 Task: Create New Employee with Employee Name: Kathleen Davis, Address Line1: 565 N. Cactus St., Address Line2: Cape Coral, Address Line3:  FL 33904, Cell Number: 938742-7970_x000D_

Action: Mouse moved to (184, 31)
Screenshot: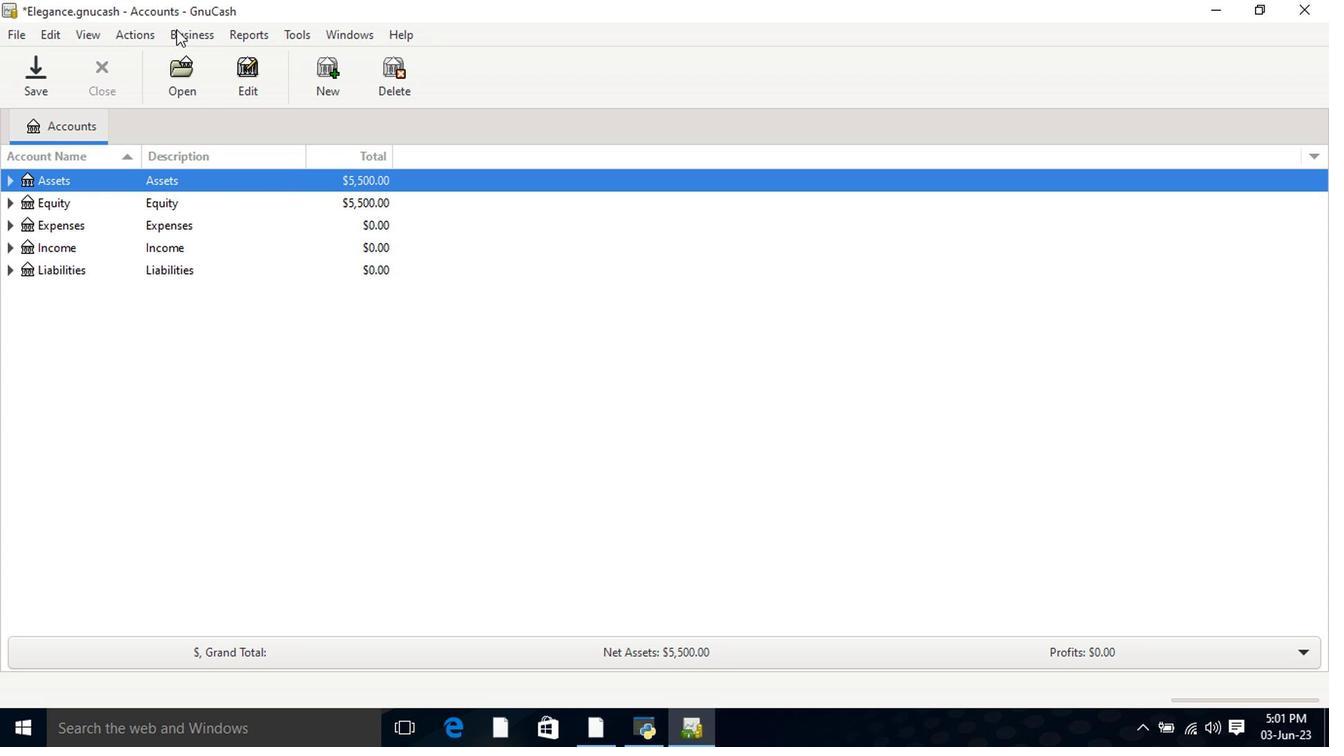 
Action: Mouse pressed left at (184, 31)
Screenshot: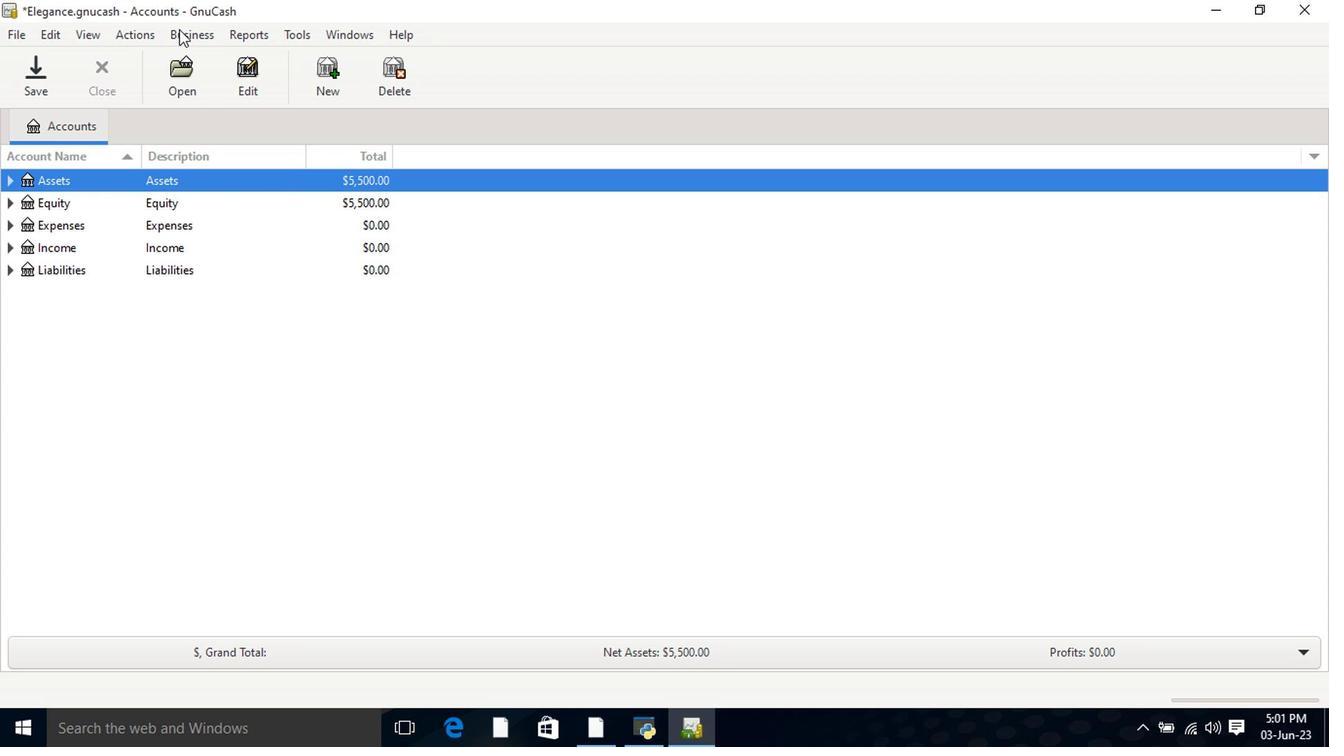 
Action: Mouse moved to (202, 108)
Screenshot: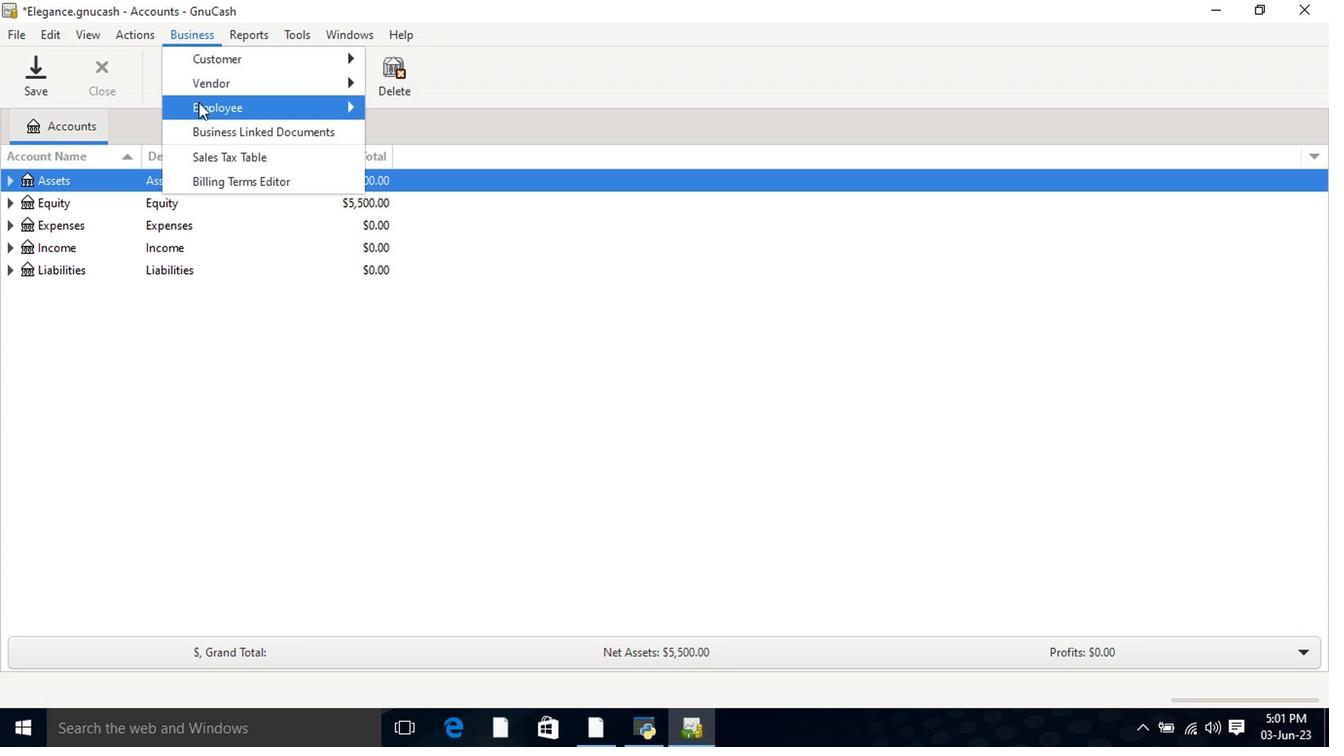 
Action: Mouse pressed left at (202, 108)
Screenshot: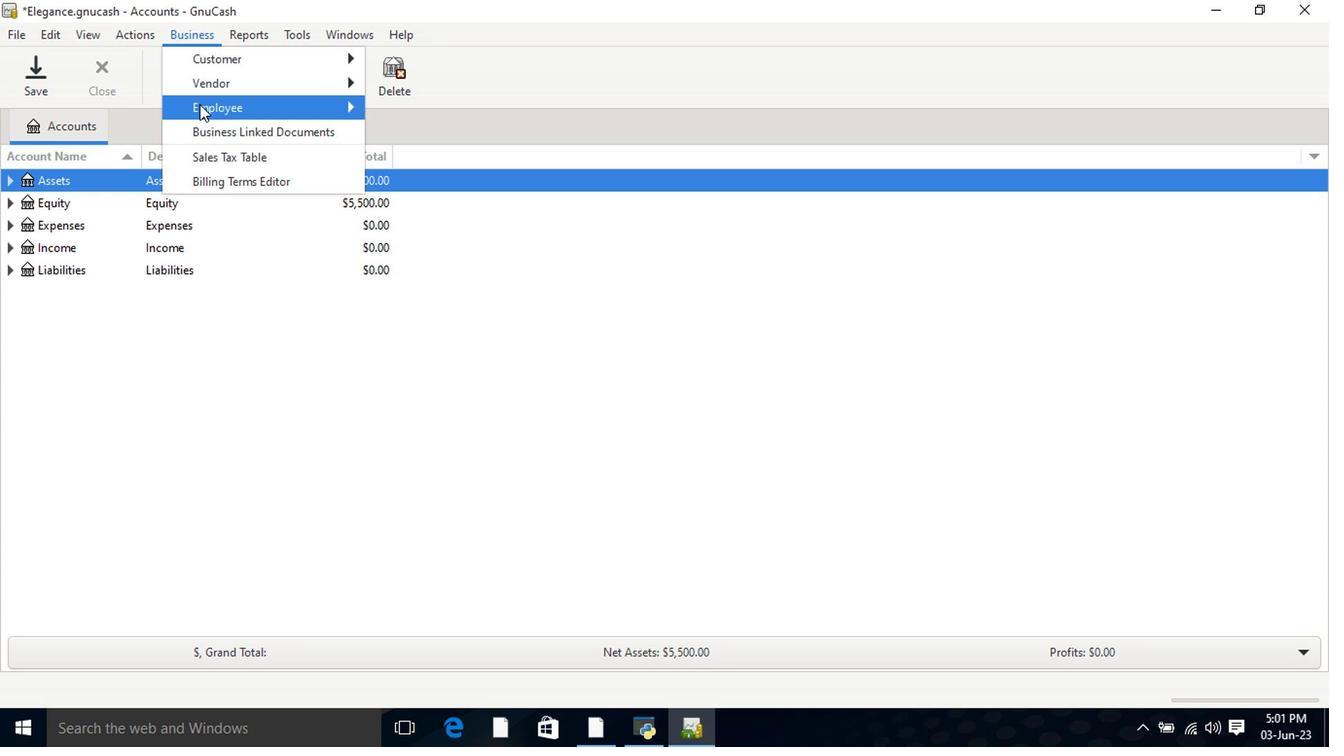 
Action: Mouse moved to (426, 139)
Screenshot: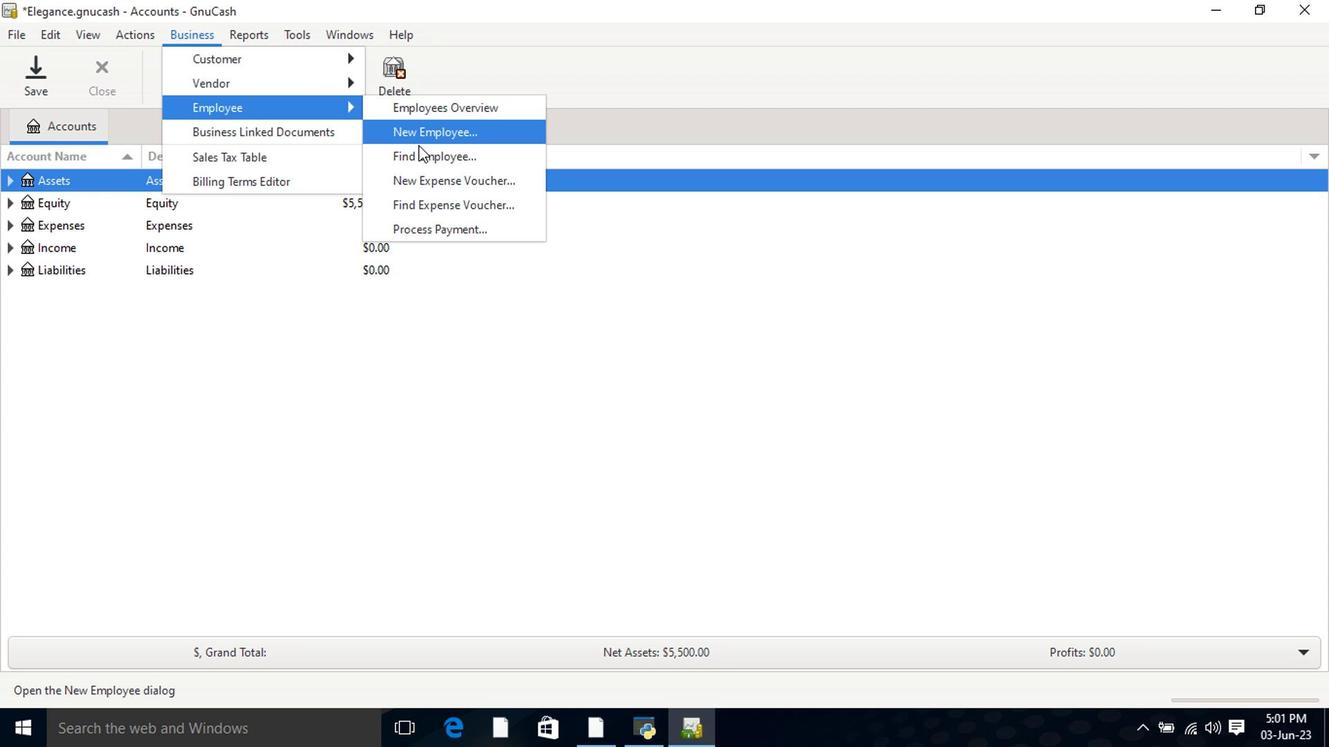 
Action: Mouse pressed left at (426, 139)
Screenshot: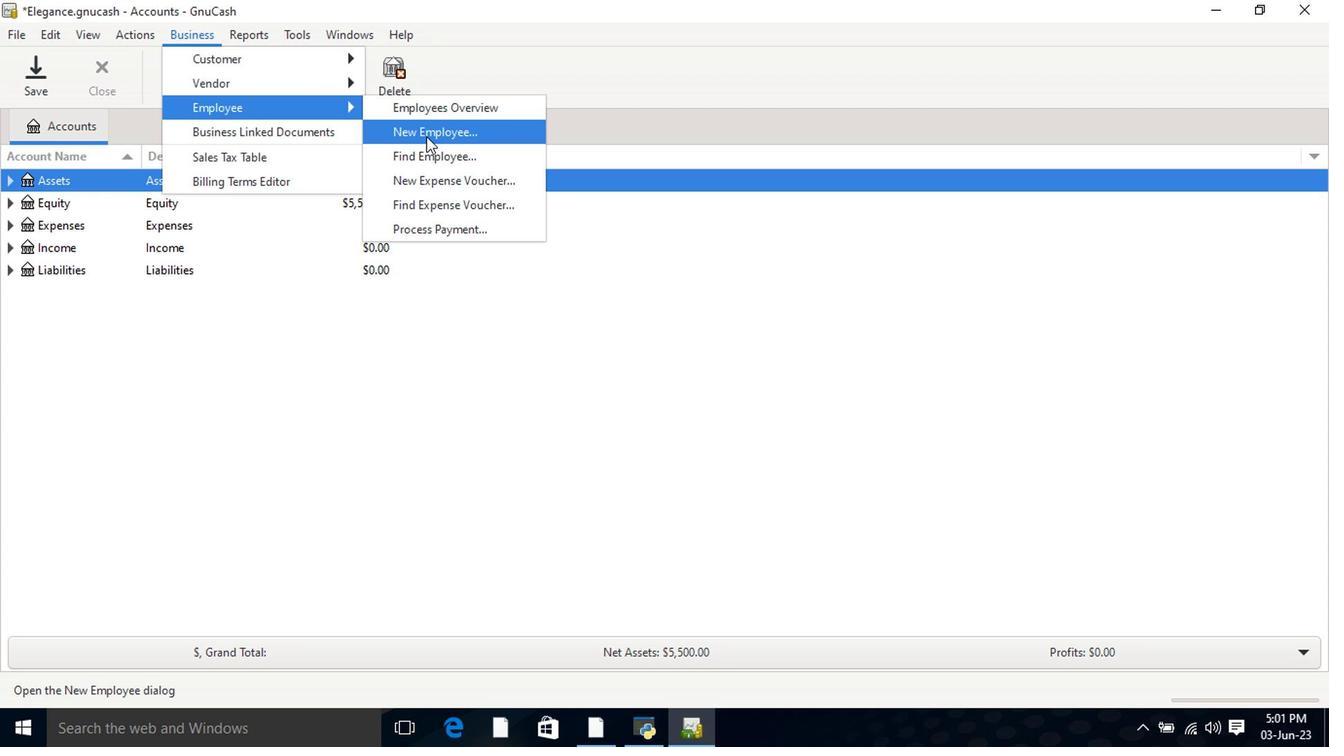 
Action: Mouse moved to (615, 310)
Screenshot: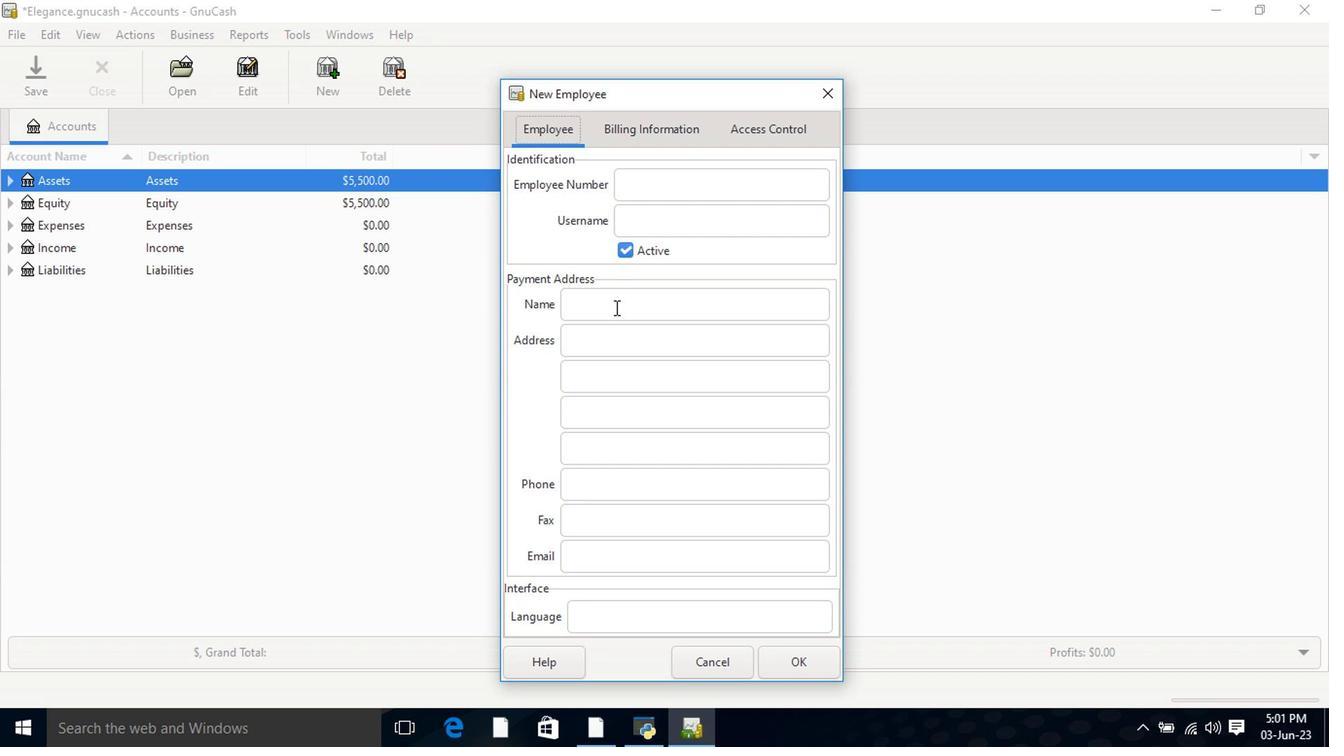 
Action: Mouse pressed left at (615, 310)
Screenshot: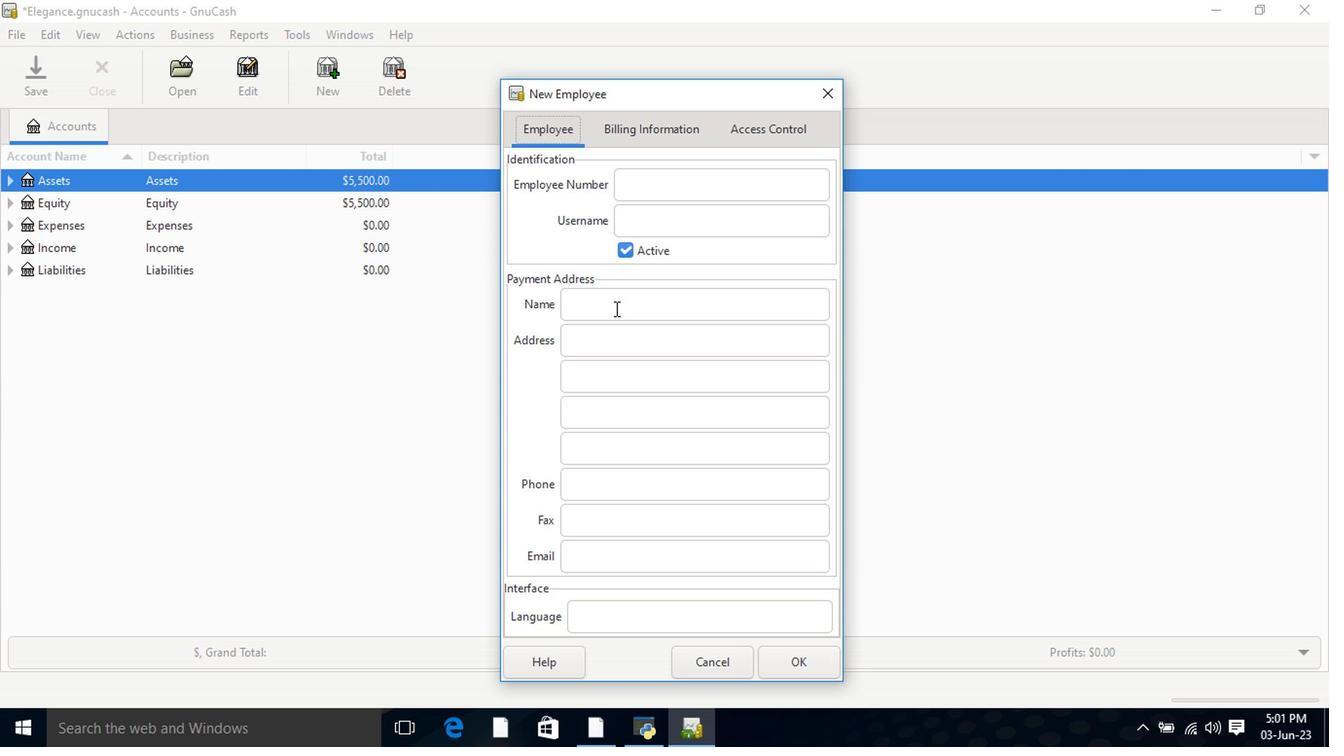 
Action: Key pressed <Key.shift>Kathleen<Key.space><Key.shift>Davis<Key.tab><Key.tab><Key.shift><Key.tab>565<Key.space><Key.shift>N.<Key.space><Key.shift>Cactus<Key.space><Key.shift>St.<Key.tab><Key.shift>Cape<Key.space><Key.shift>Coral<Key.tab><Key.shift><Key.shift><Key.shift>FL<Key.space>33904<Key.tab><Key.tab>938742-7970<Key.tab>
Screenshot: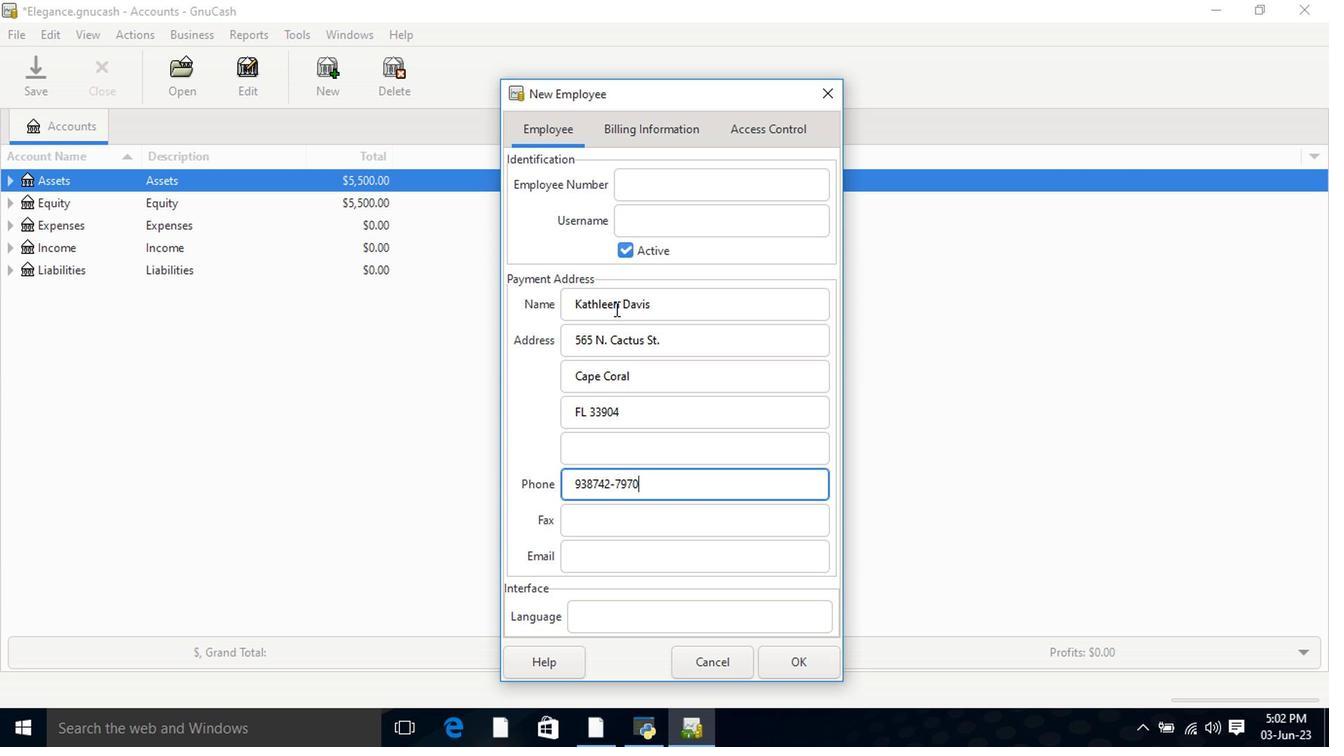 
Action: Mouse moved to (626, 133)
Screenshot: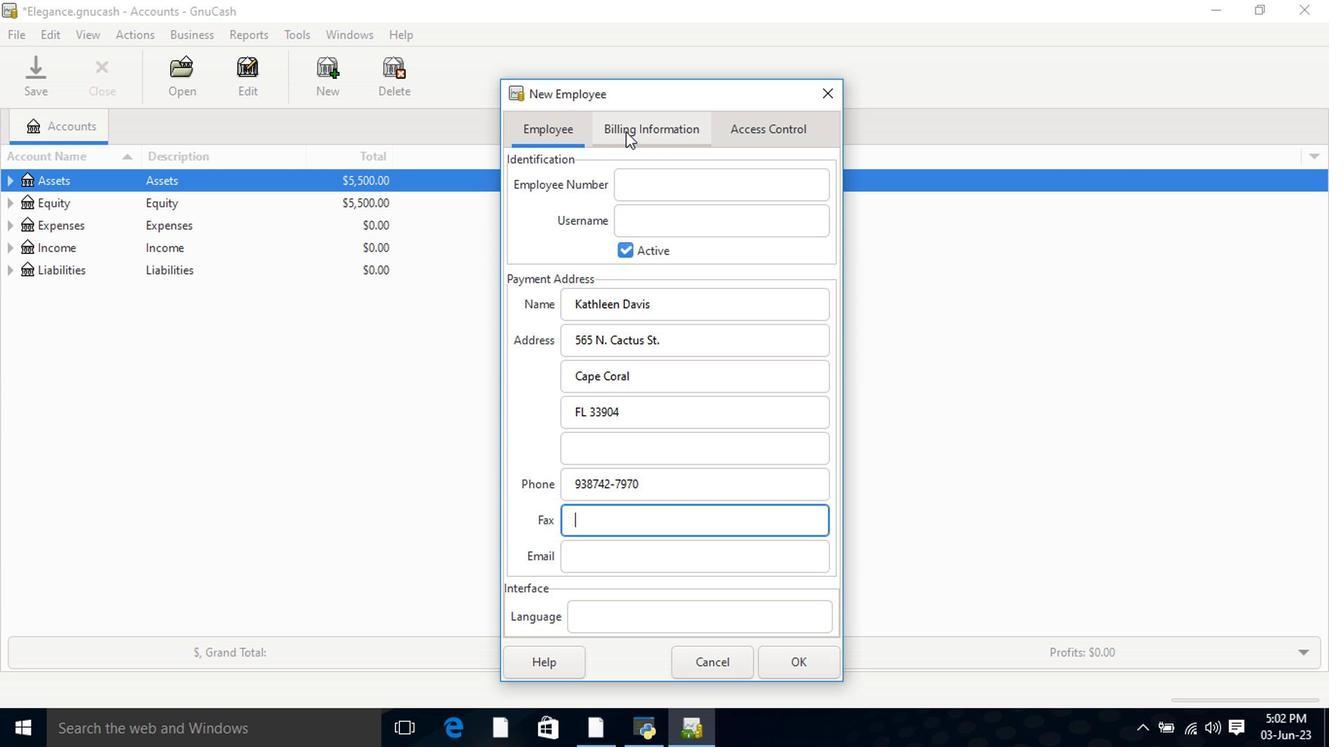 
Action: Mouse pressed left at (626, 133)
Screenshot: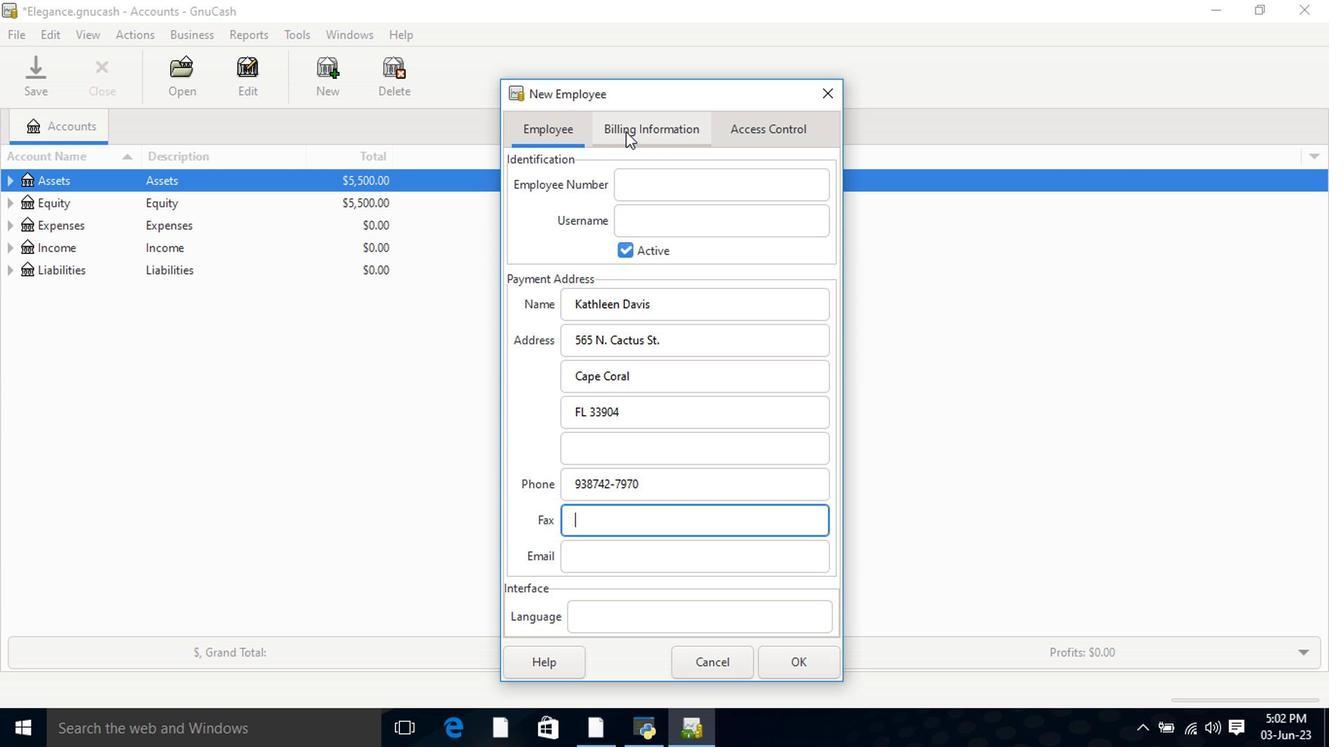 
Action: Mouse moved to (770, 133)
Screenshot: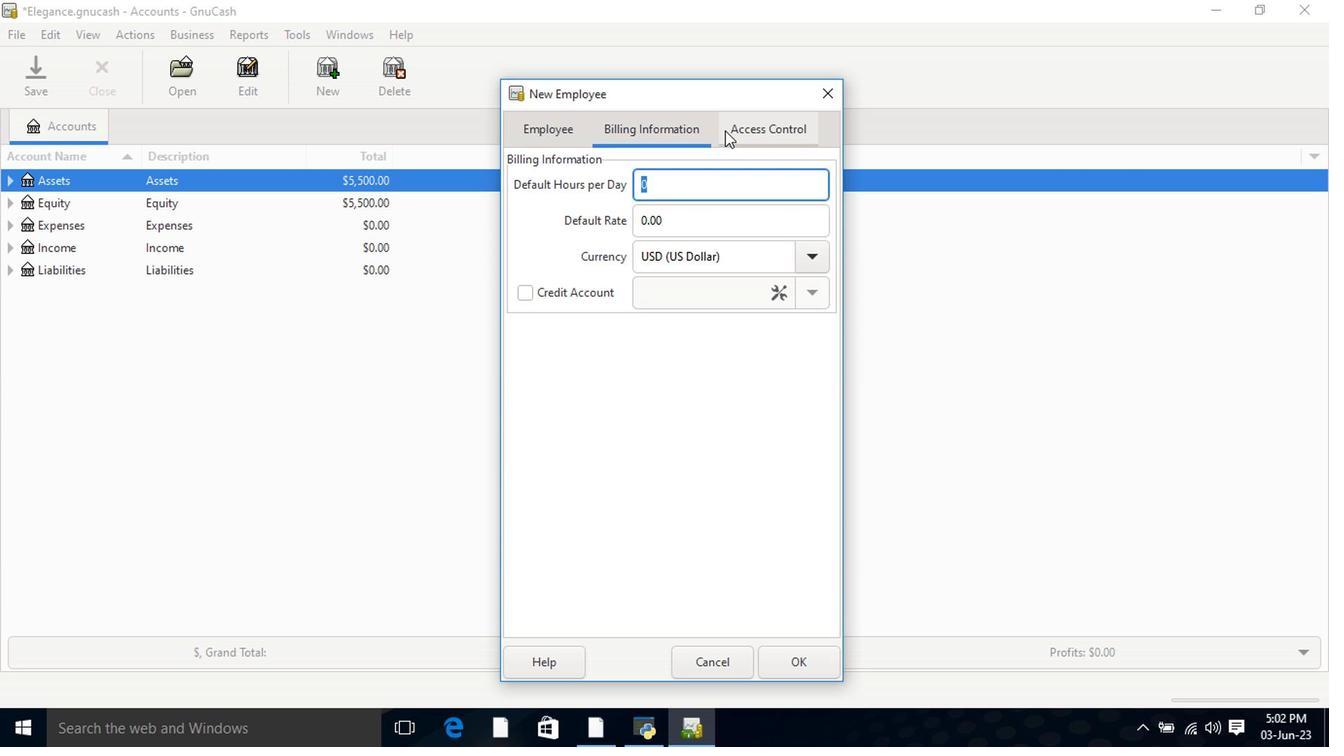 
Action: Mouse pressed left at (770, 133)
Screenshot: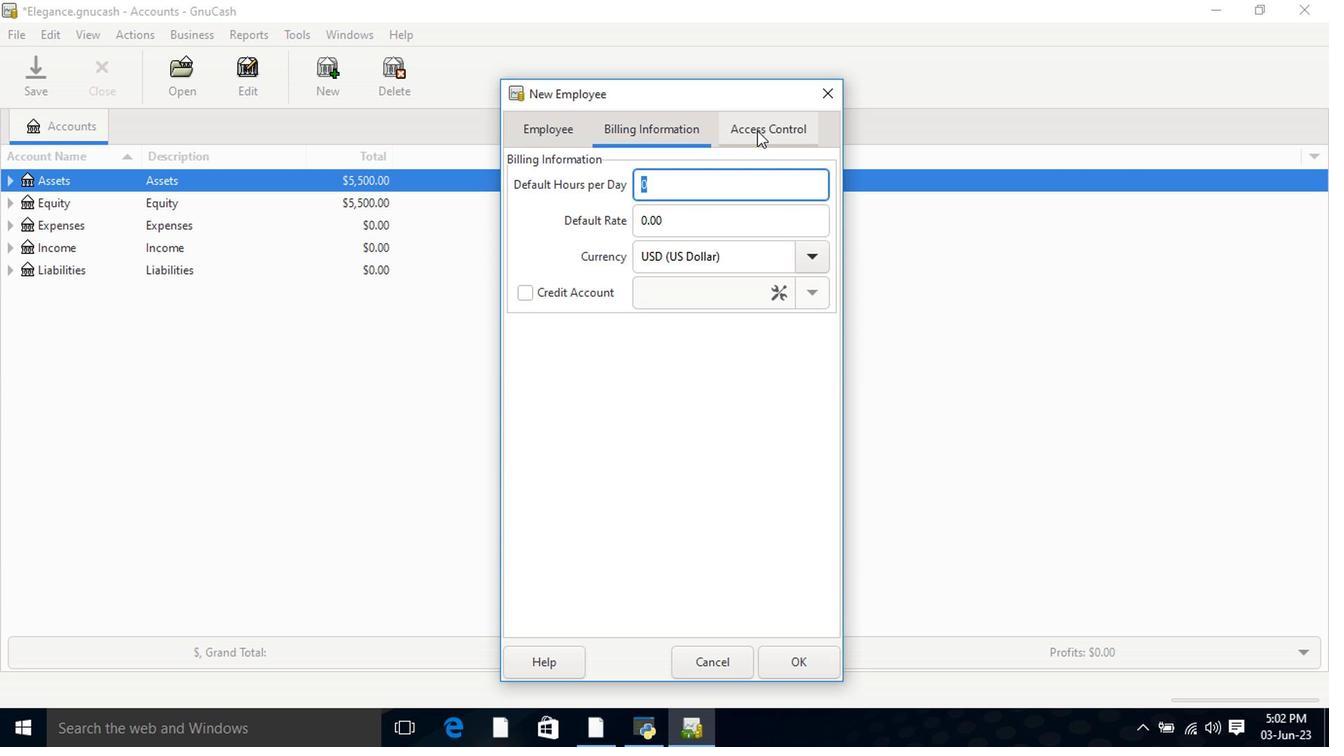 
Action: Mouse moved to (791, 657)
Screenshot: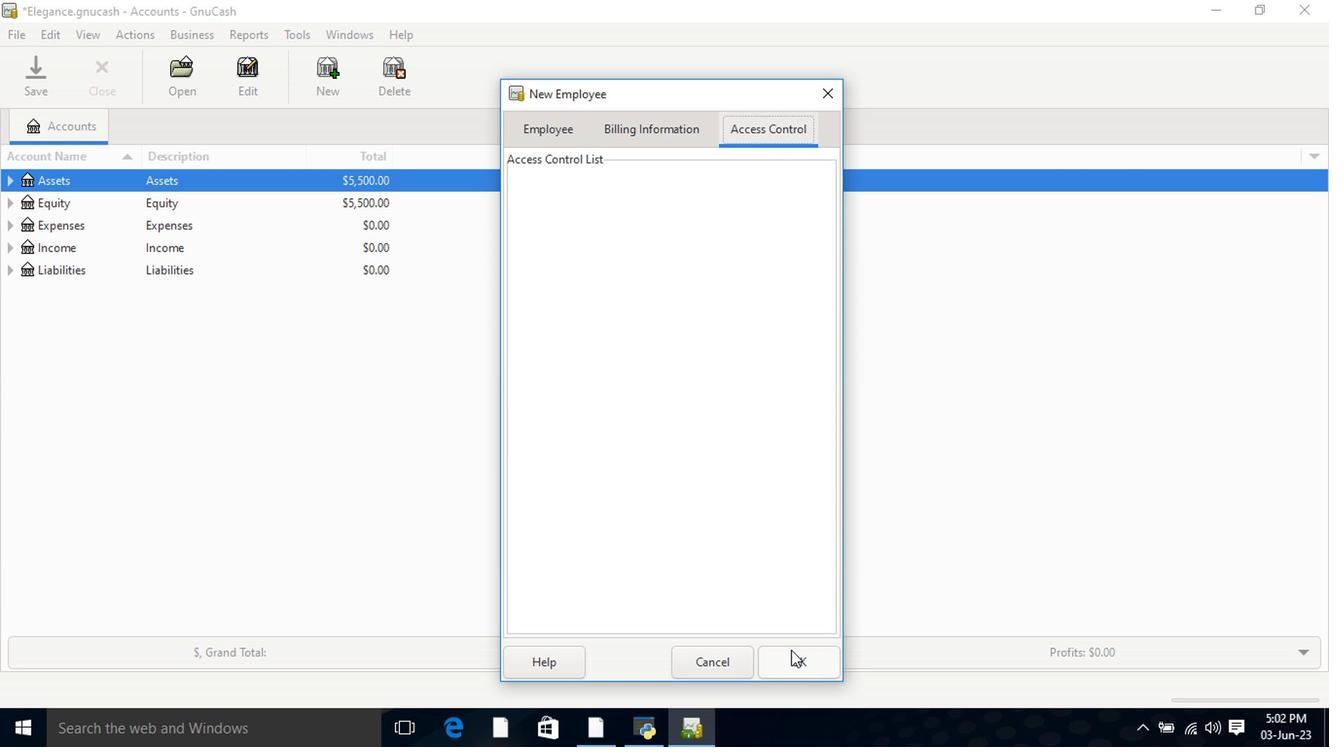 
Action: Mouse pressed left at (791, 657)
Screenshot: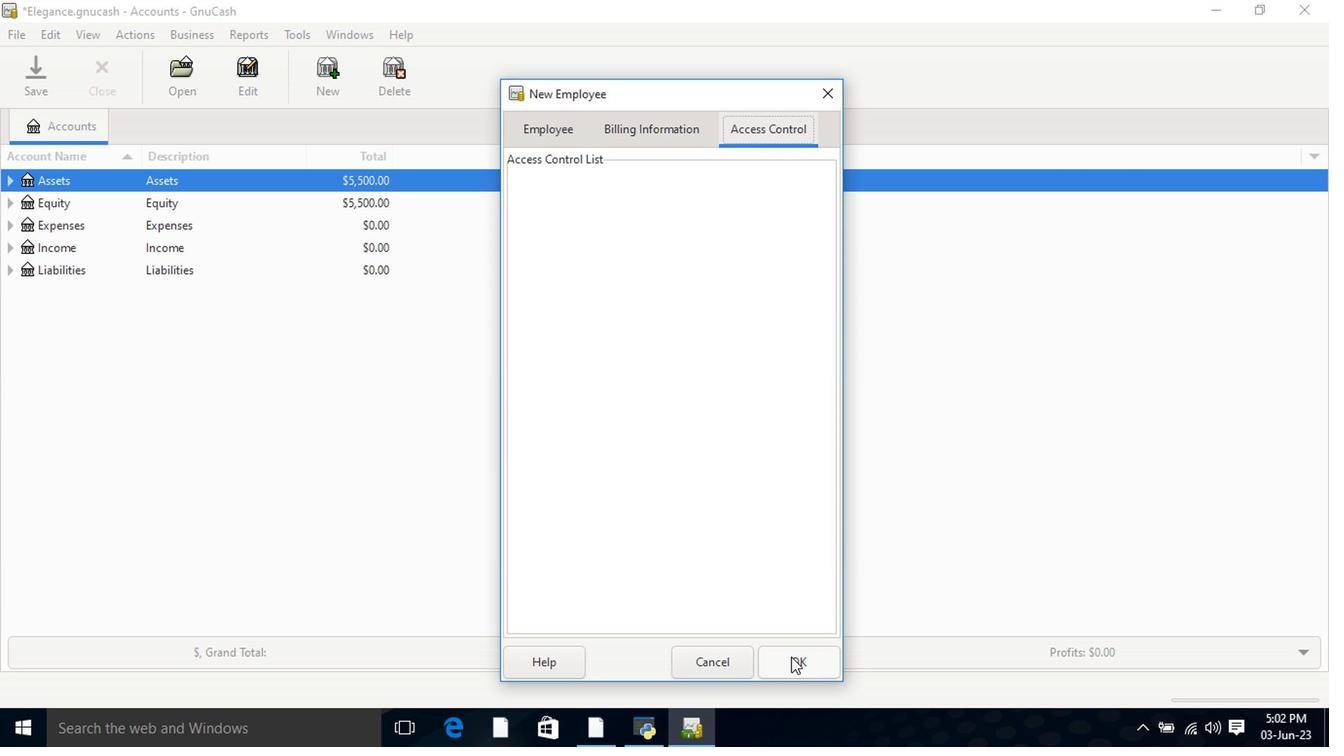 
